 Task: Update the home type of the saved search to townhouse.
Action: Mouse moved to (1033, 151)
Screenshot: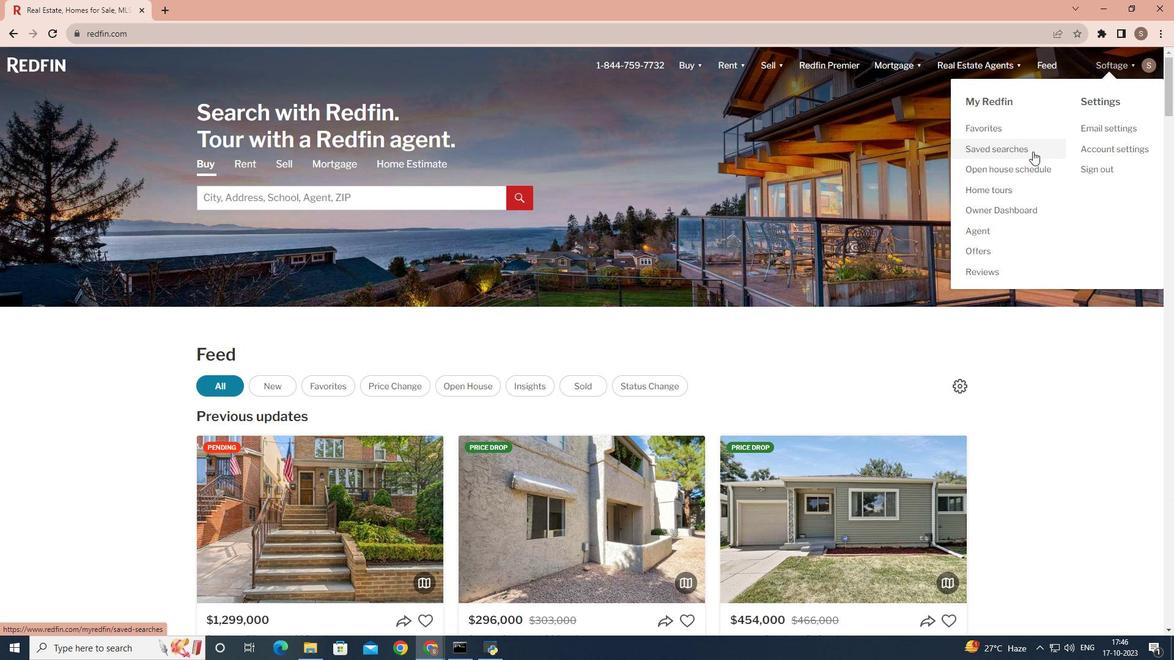 
Action: Mouse pressed left at (1033, 151)
Screenshot: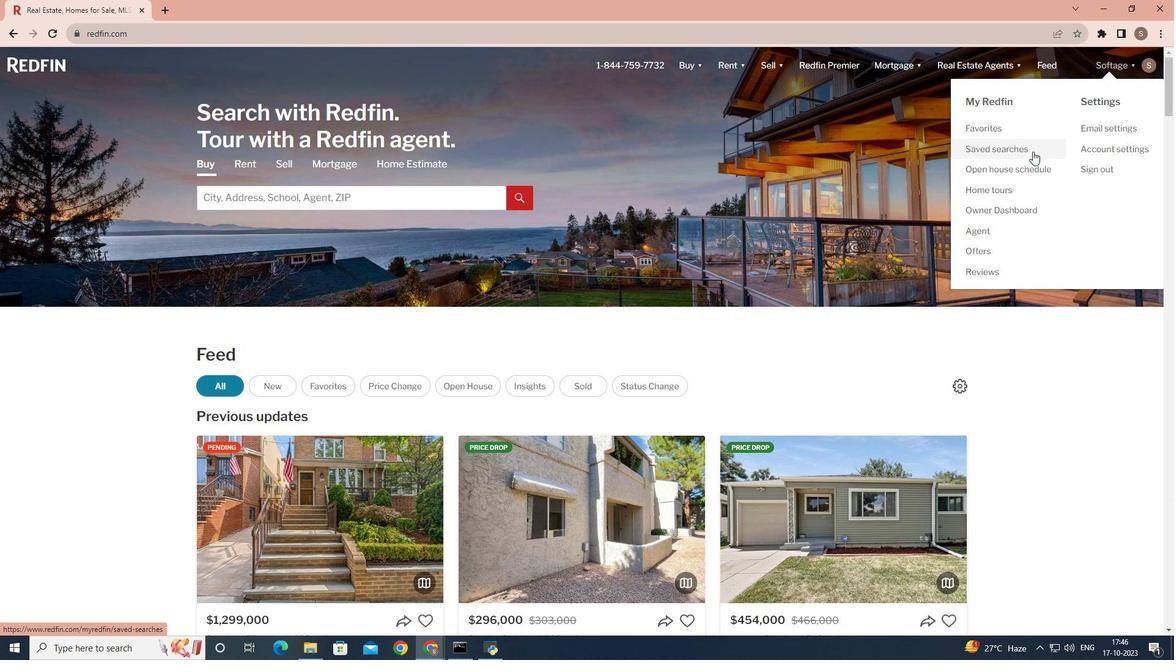 
Action: Mouse moved to (394, 295)
Screenshot: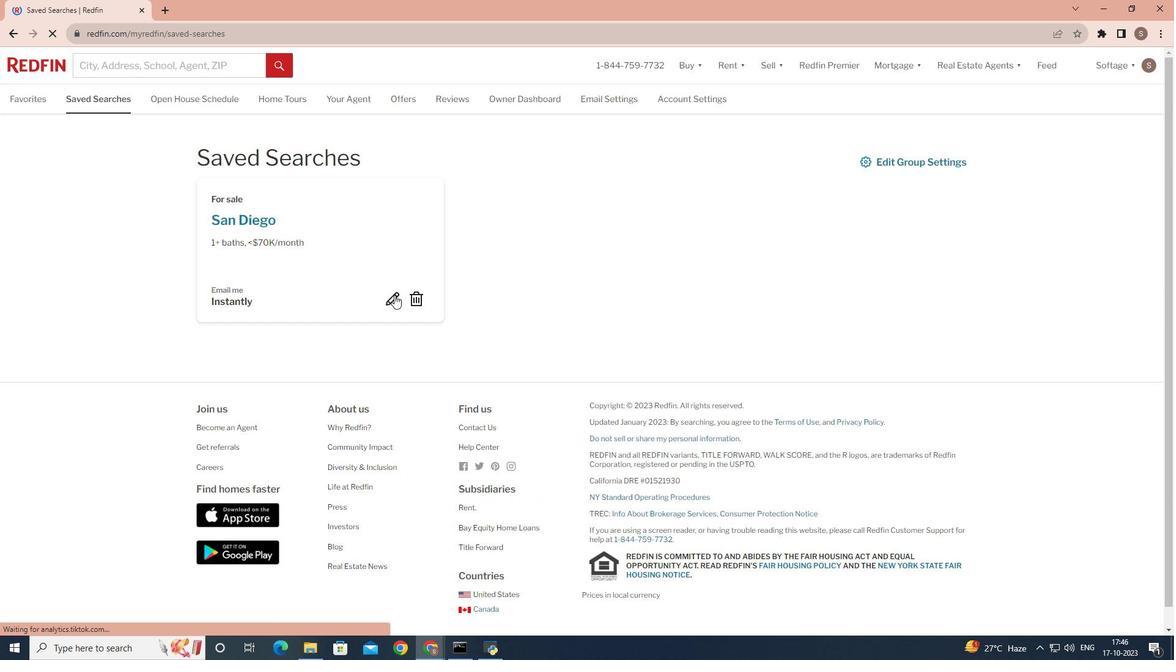 
Action: Mouse pressed left at (394, 295)
Screenshot: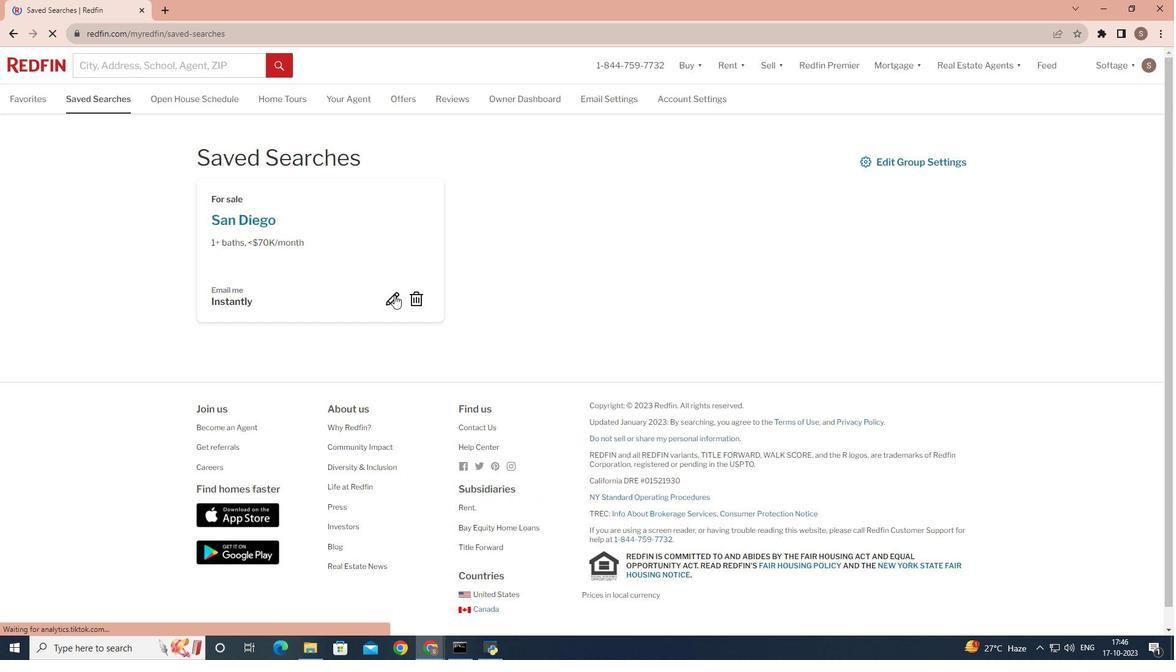 
Action: Mouse moved to (520, 359)
Screenshot: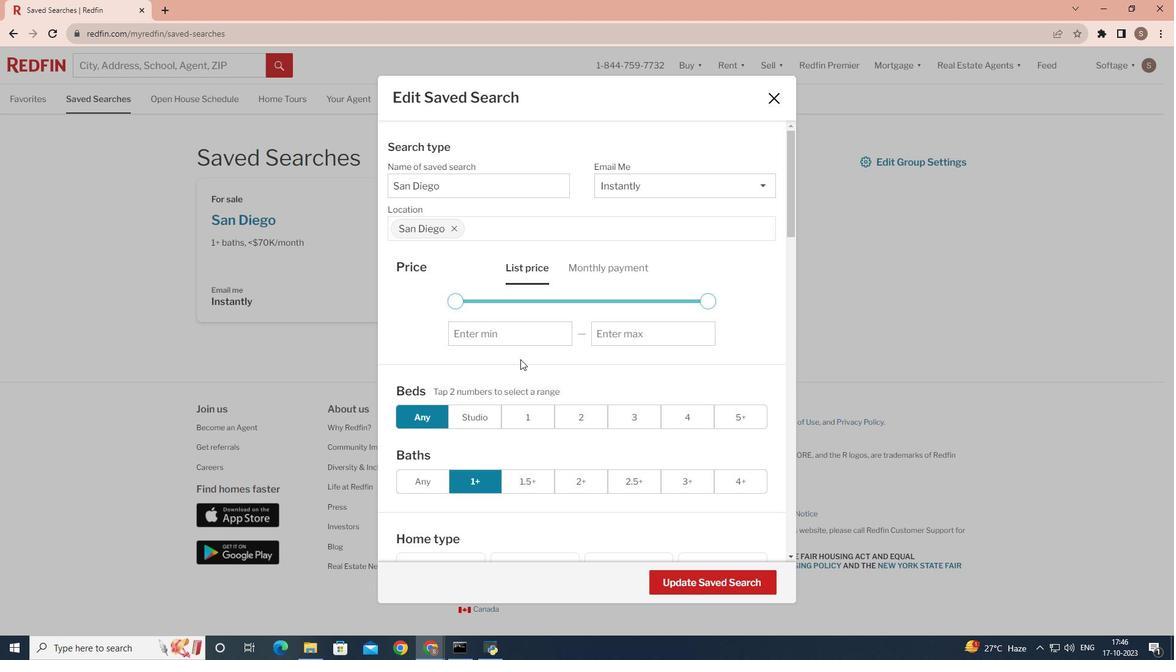 
Action: Mouse scrolled (520, 359) with delta (0, 0)
Screenshot: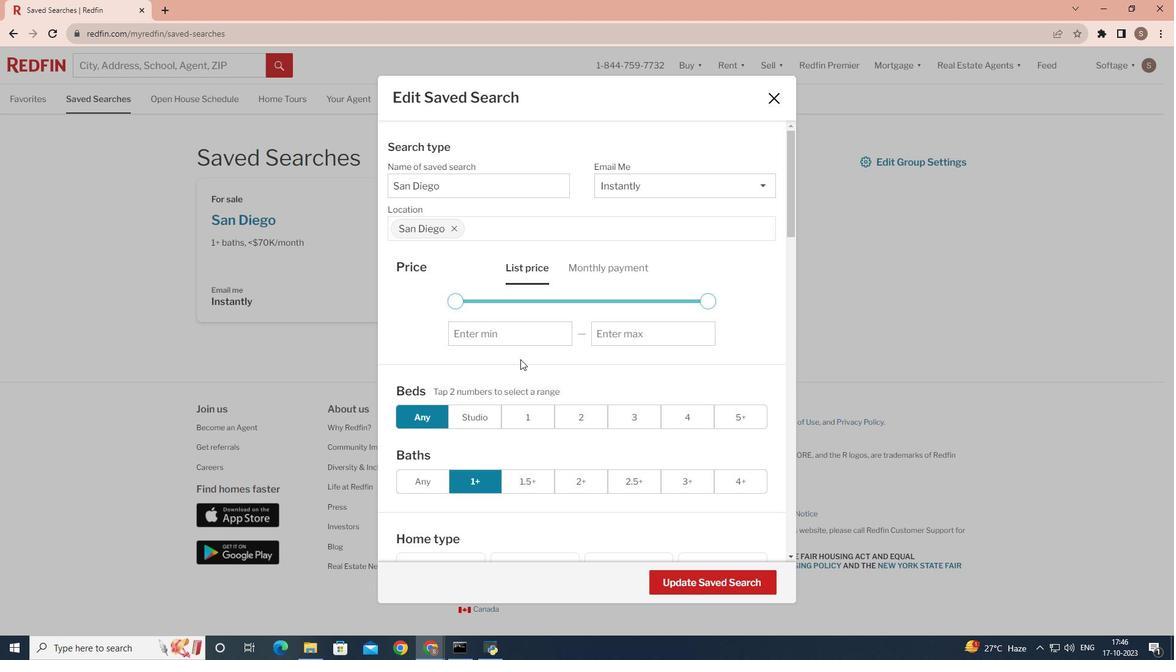 
Action: Mouse scrolled (520, 359) with delta (0, 0)
Screenshot: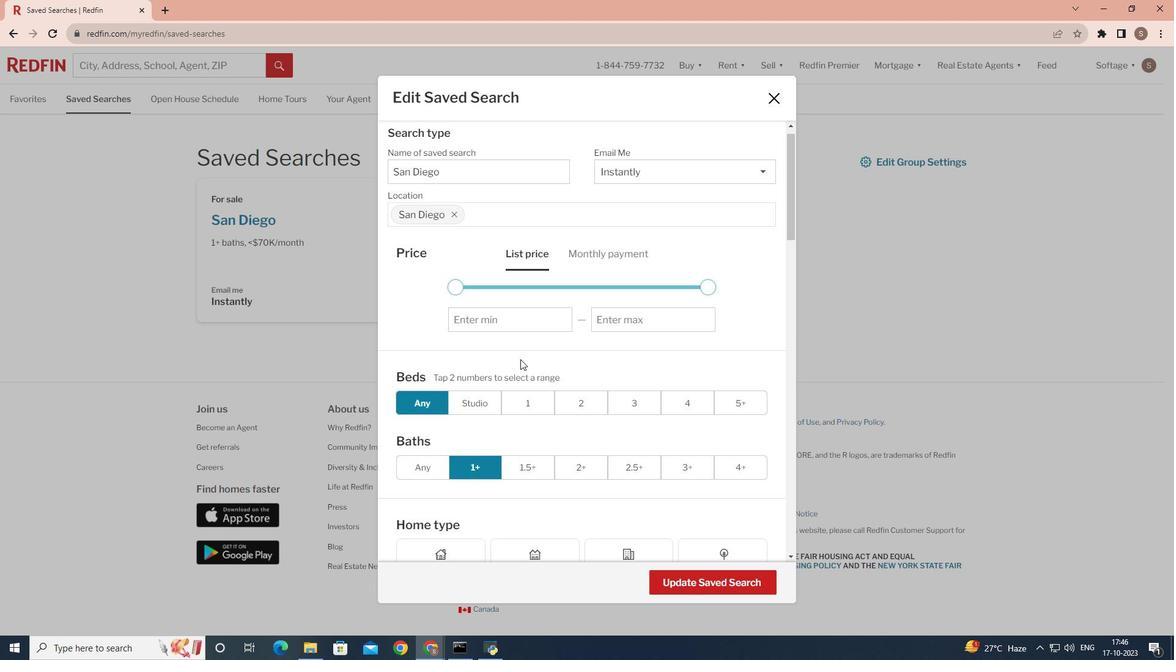 
Action: Mouse scrolled (520, 359) with delta (0, 0)
Screenshot: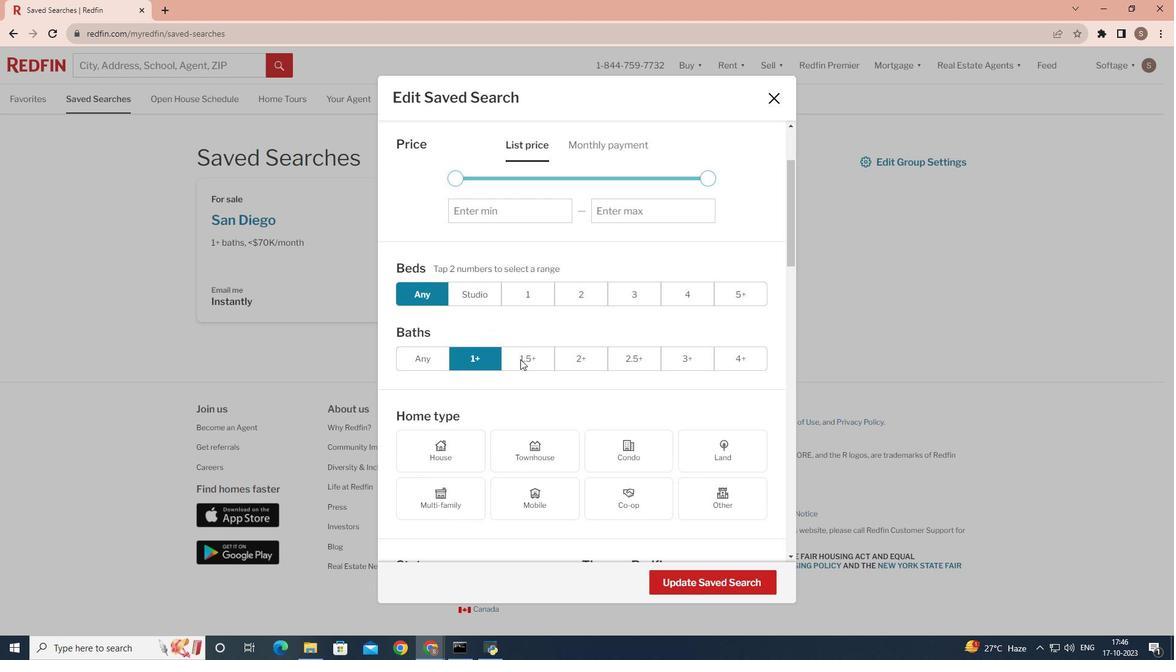 
Action: Mouse scrolled (520, 359) with delta (0, 0)
Screenshot: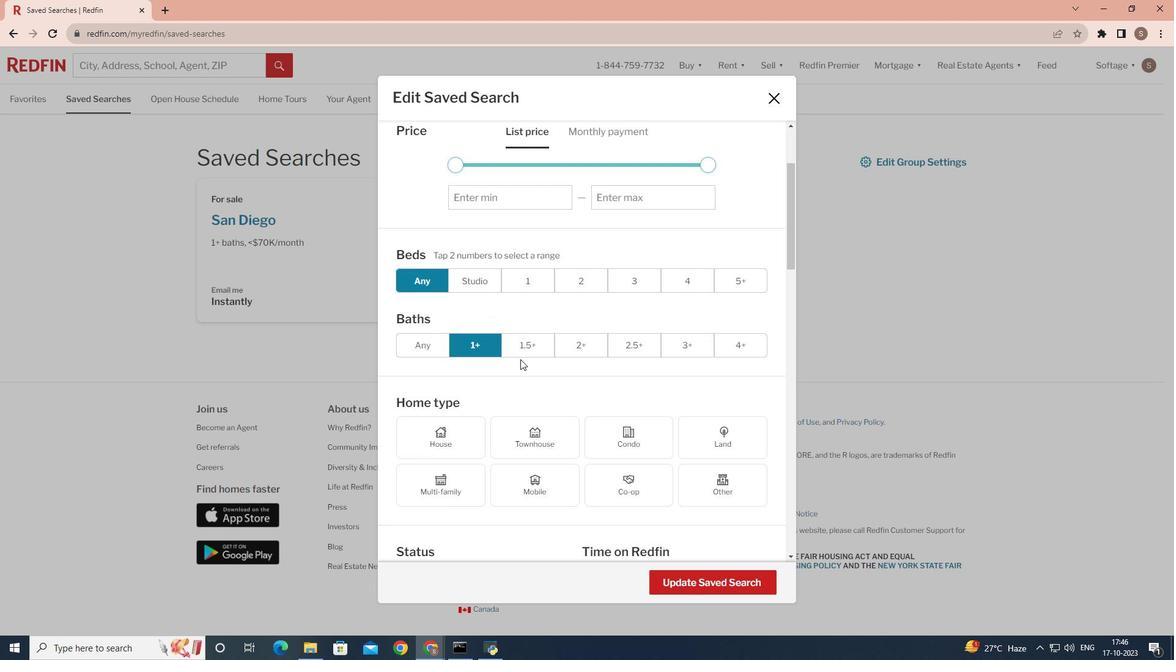 
Action: Mouse moved to (557, 333)
Screenshot: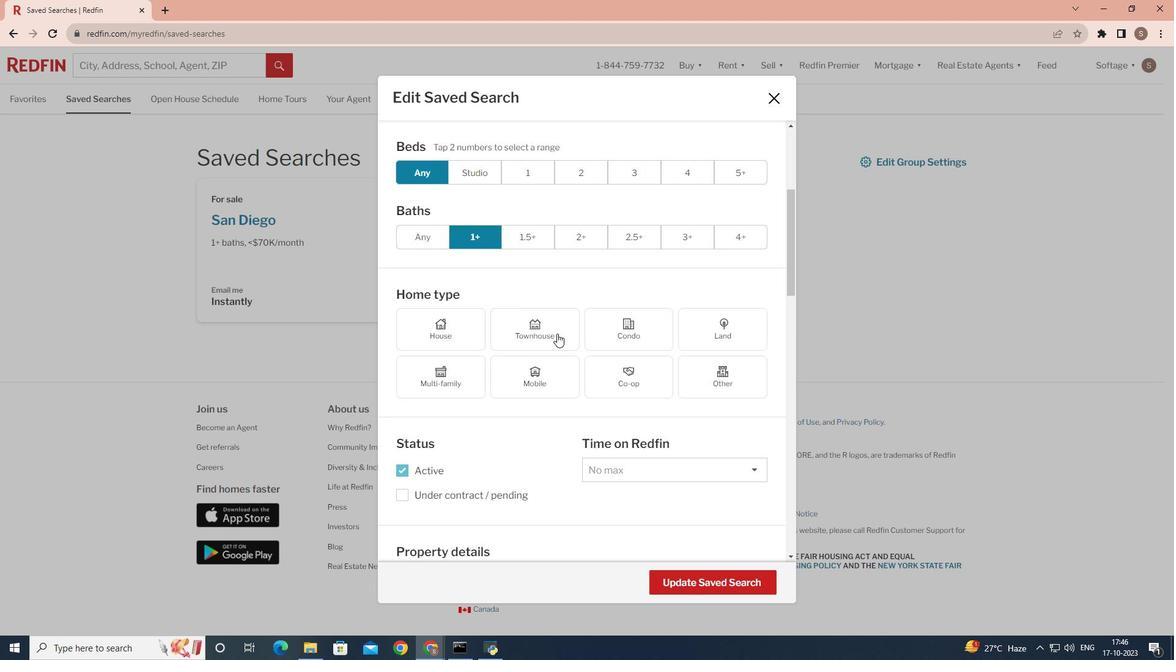 
Action: Mouse pressed left at (557, 333)
Screenshot: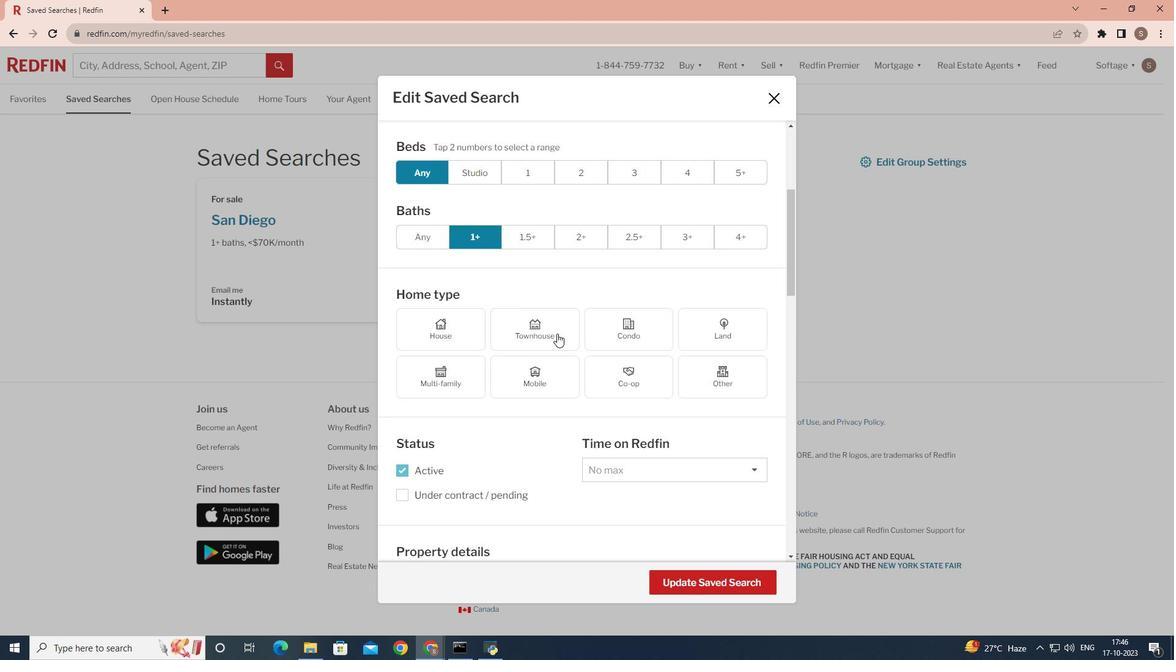 
Action: Mouse moved to (664, 585)
Screenshot: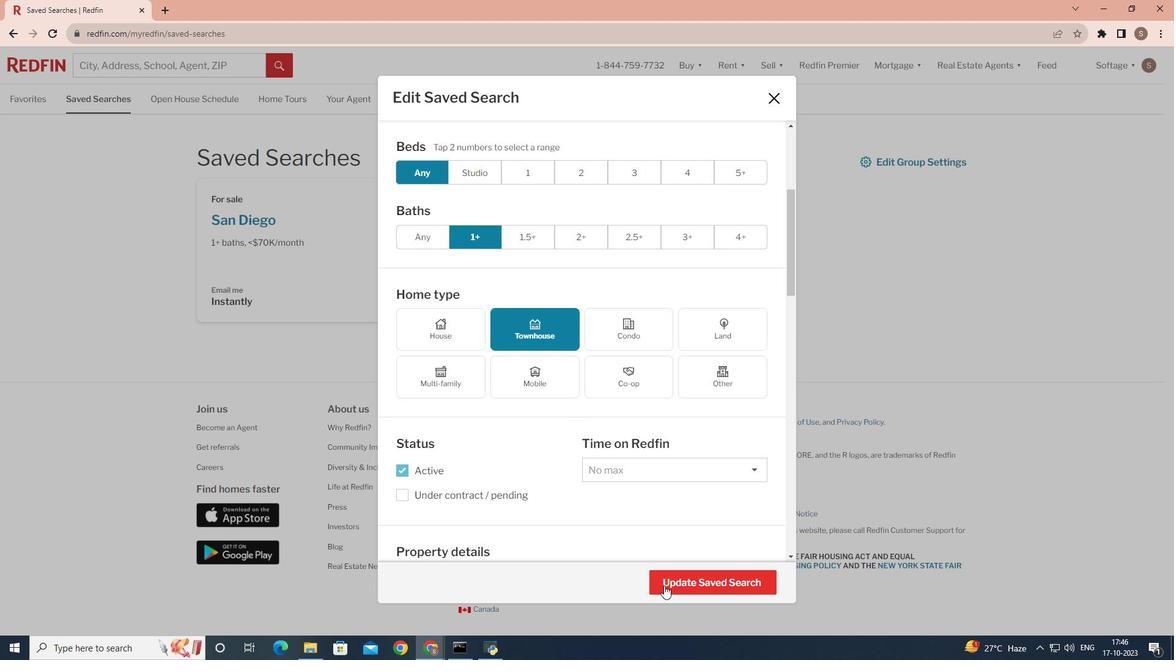 
Action: Mouse pressed left at (664, 585)
Screenshot: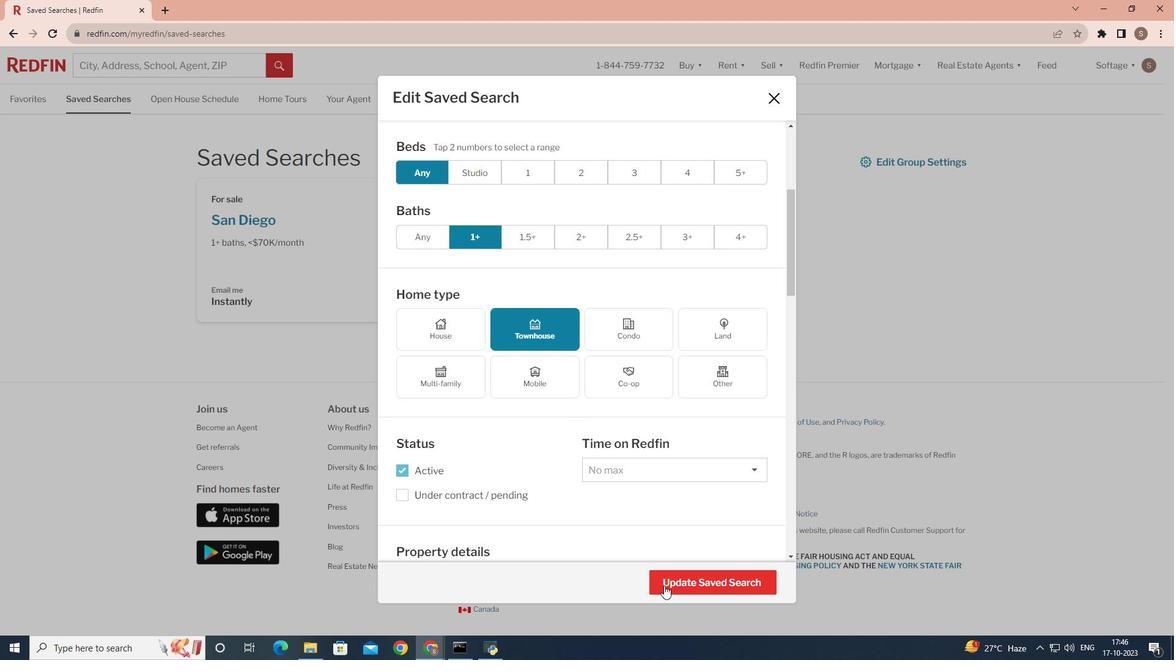 
